 Task: Learn more about a business.
Action: Mouse moved to (735, 98)
Screenshot: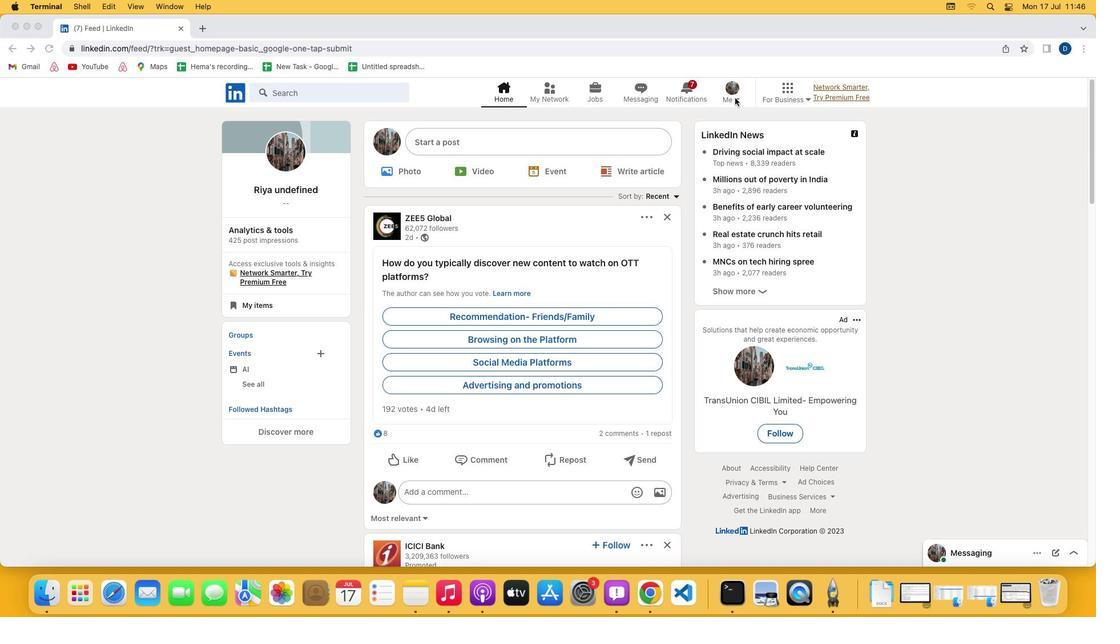 
Action: Mouse pressed left at (735, 98)
Screenshot: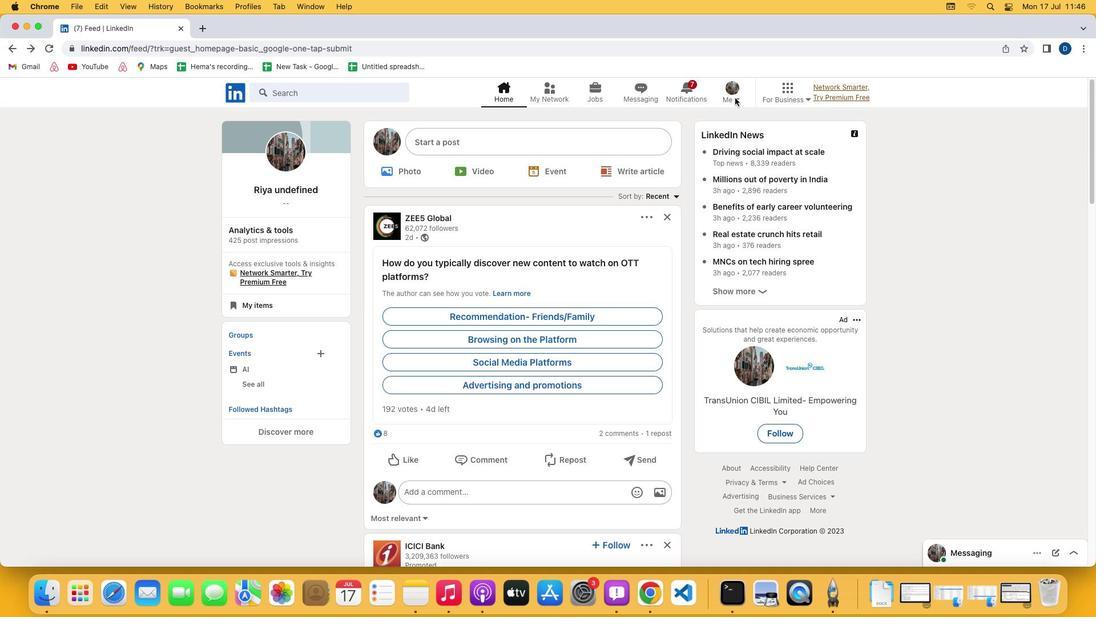 
Action: Mouse moved to (735, 98)
Screenshot: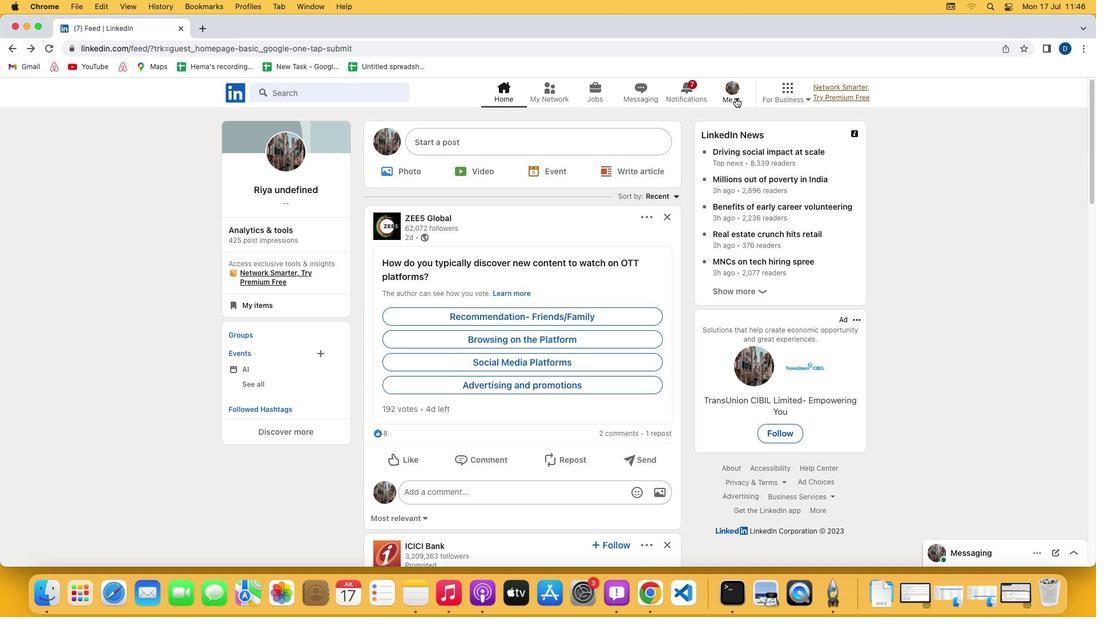 
Action: Mouse pressed left at (735, 98)
Screenshot: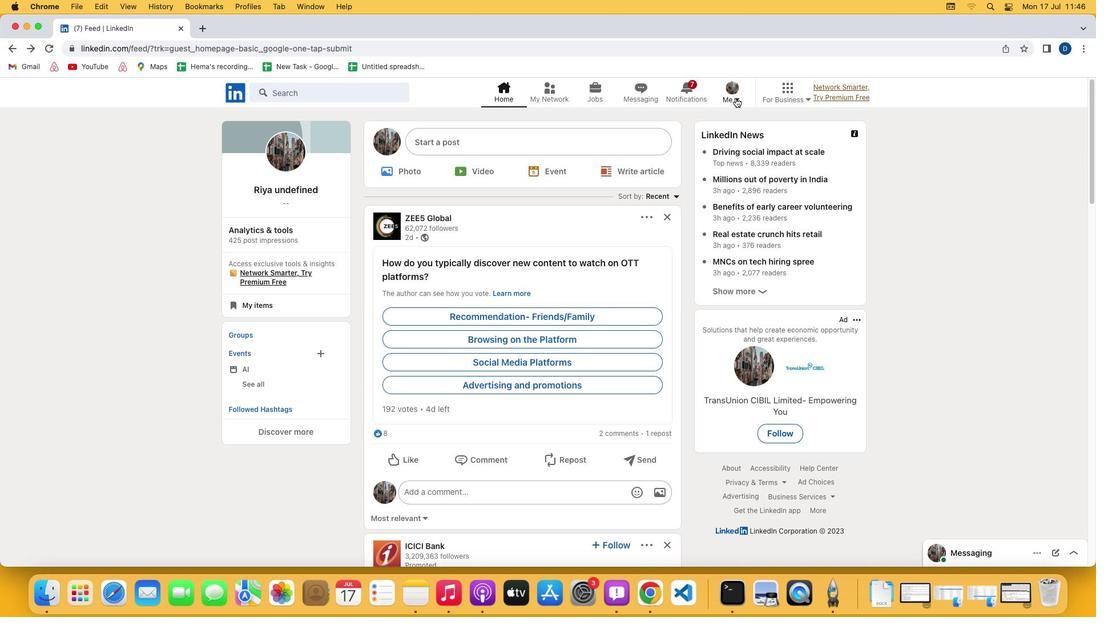 
Action: Mouse moved to (654, 217)
Screenshot: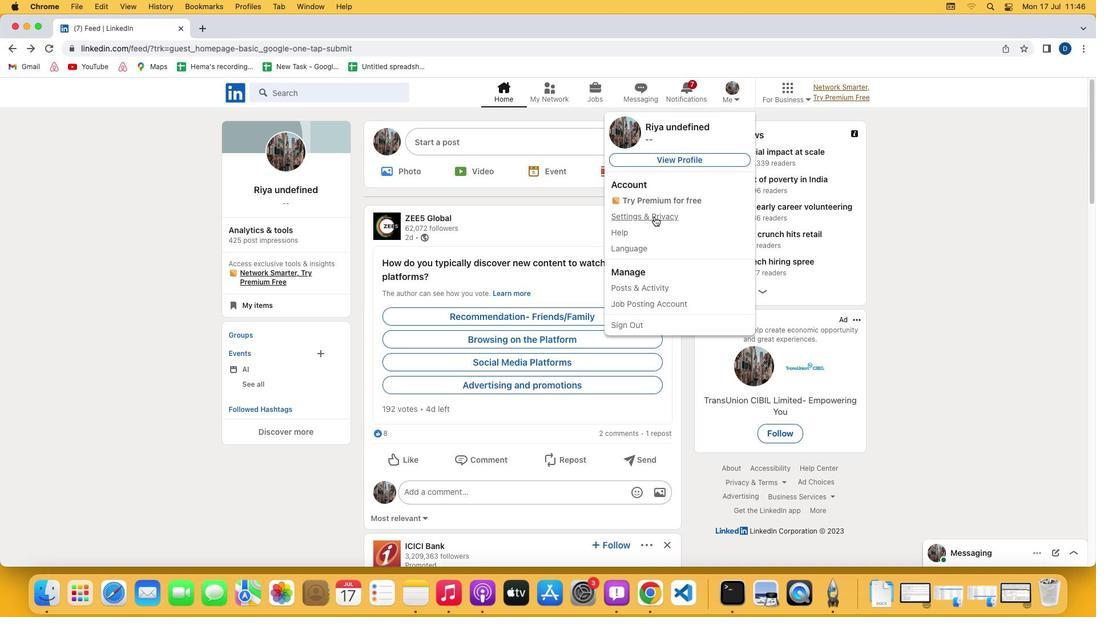 
Action: Mouse pressed left at (654, 217)
Screenshot: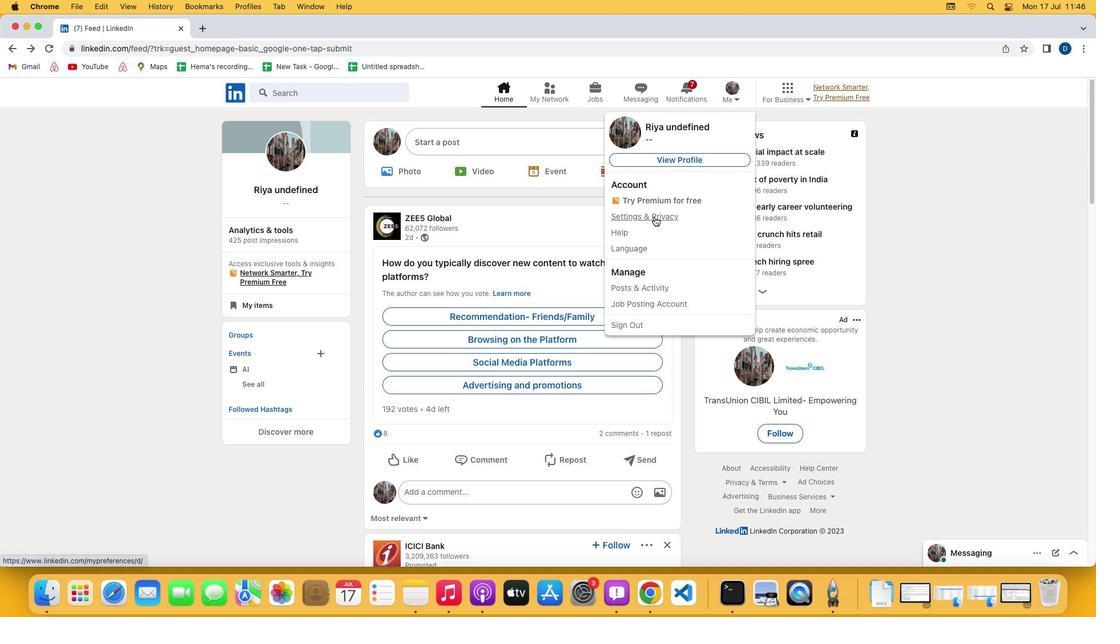 
Action: Mouse moved to (552, 358)
Screenshot: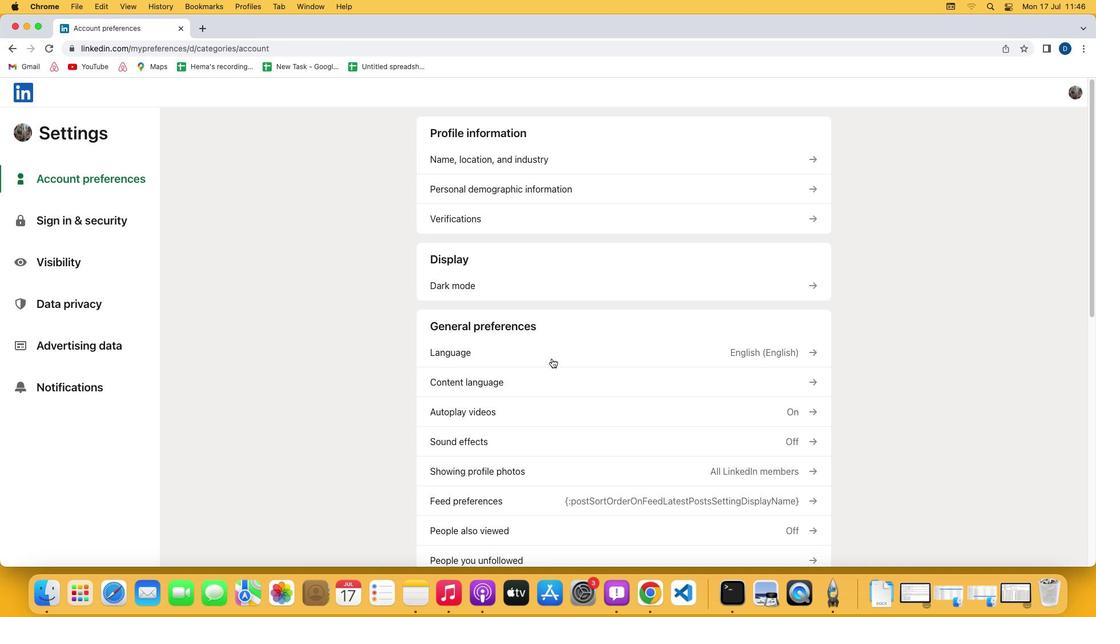 
Action: Mouse scrolled (552, 358) with delta (0, 0)
Screenshot: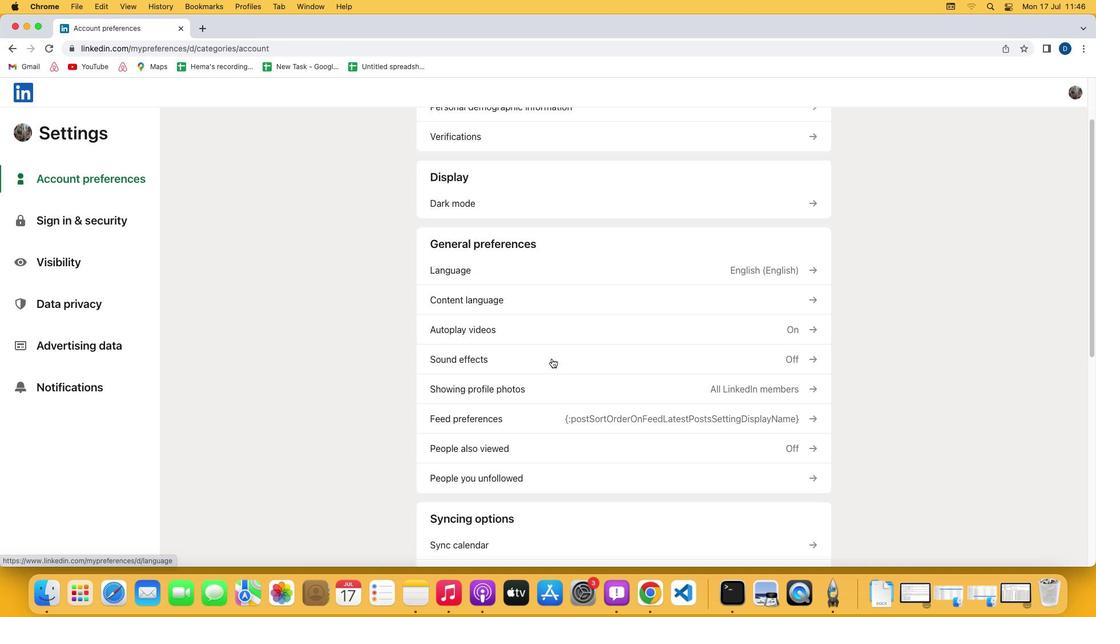 
Action: Mouse scrolled (552, 358) with delta (0, 0)
Screenshot: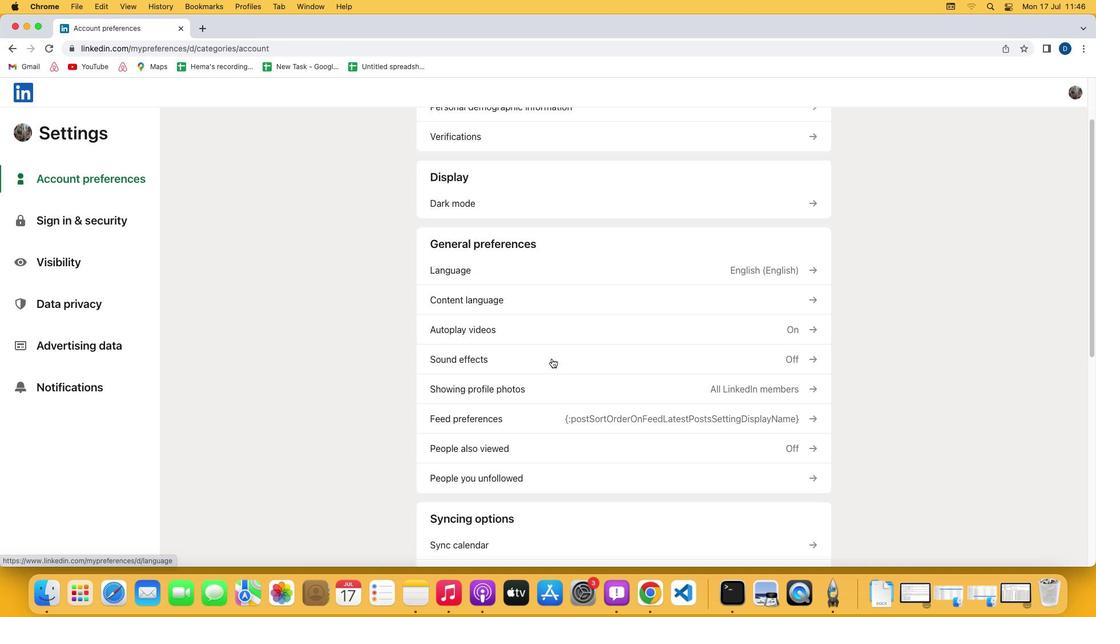 
Action: Mouse scrolled (552, 358) with delta (0, -1)
Screenshot: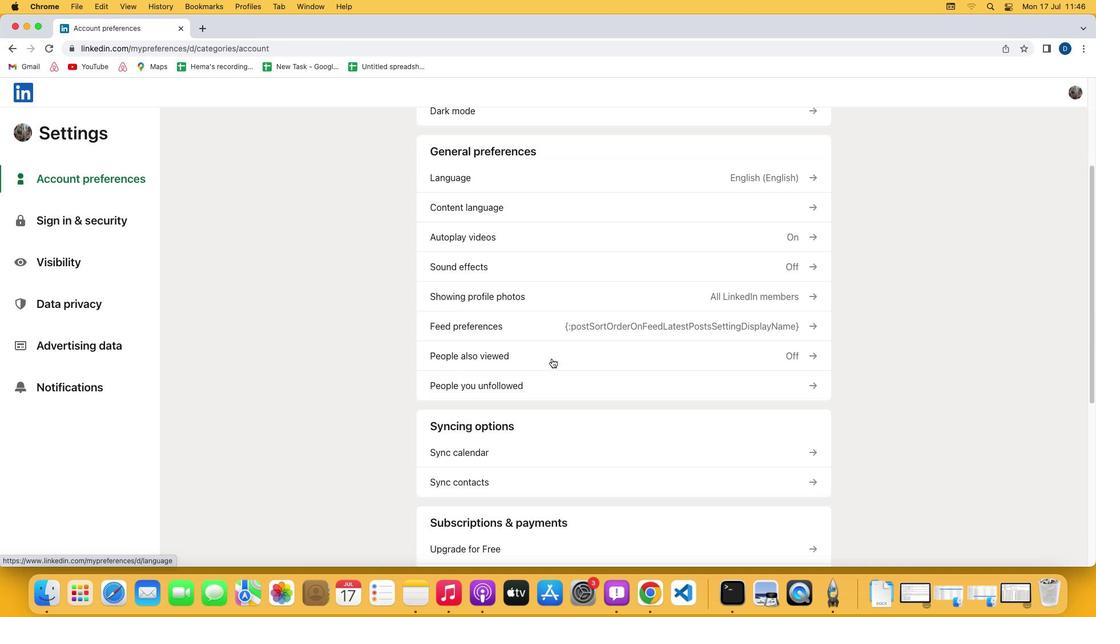 
Action: Mouse scrolled (552, 358) with delta (0, -2)
Screenshot: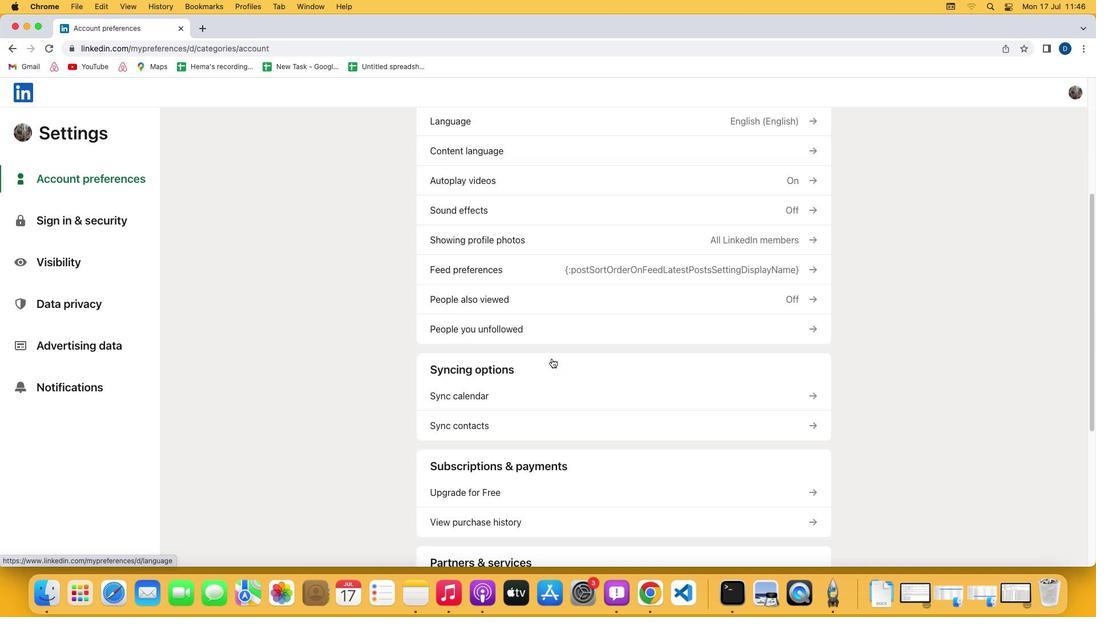 
Action: Mouse scrolled (552, 358) with delta (0, 0)
Screenshot: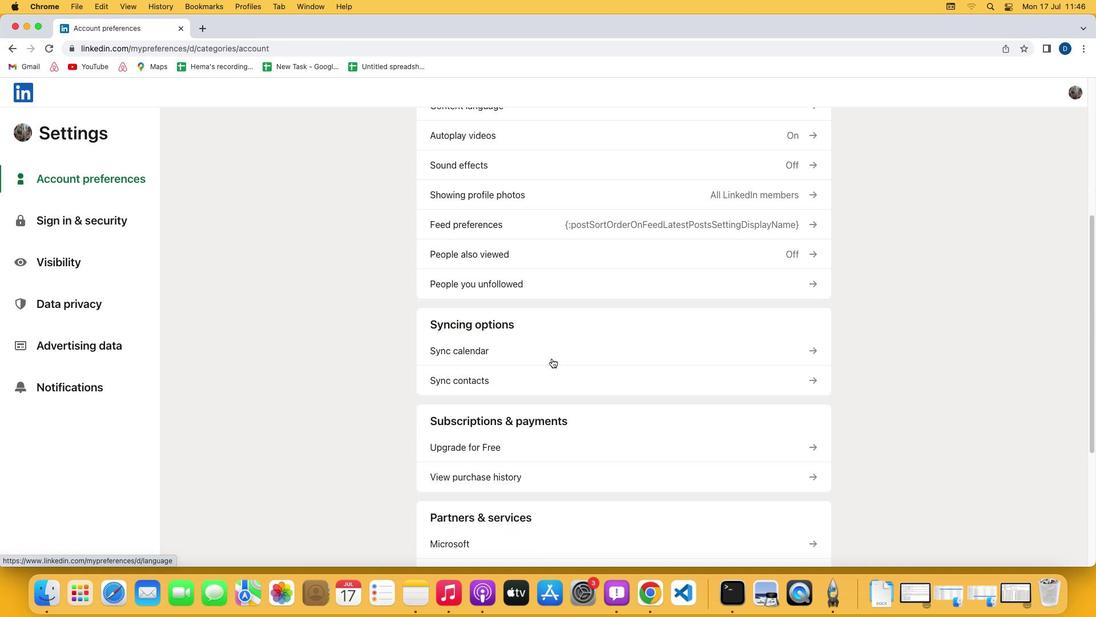 
Action: Mouse scrolled (552, 358) with delta (0, 0)
Screenshot: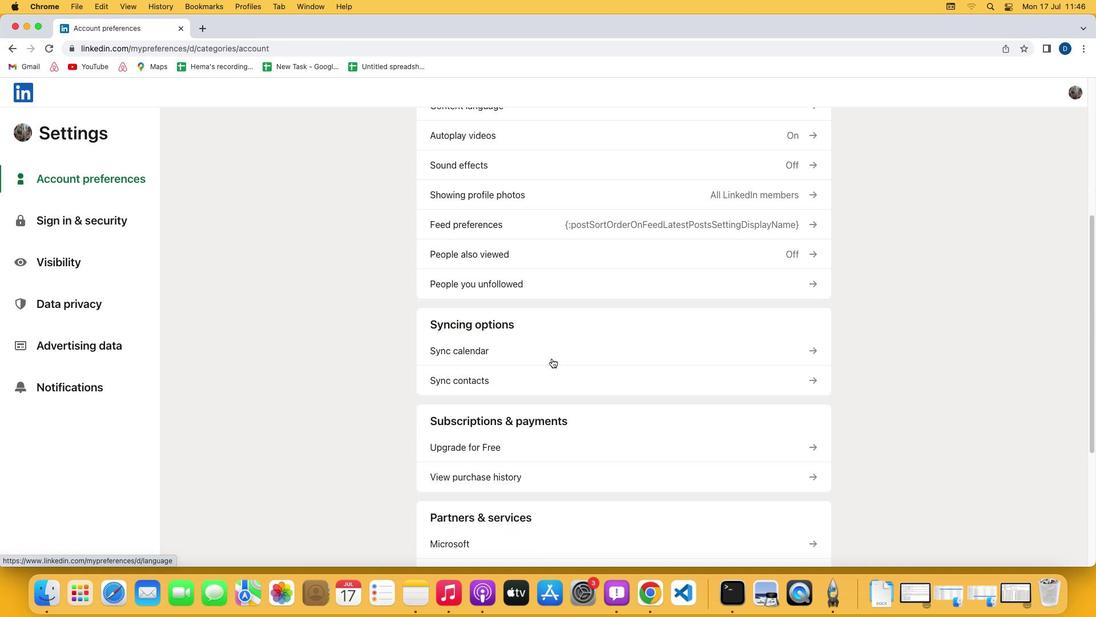
Action: Mouse scrolled (552, 358) with delta (0, -1)
Screenshot: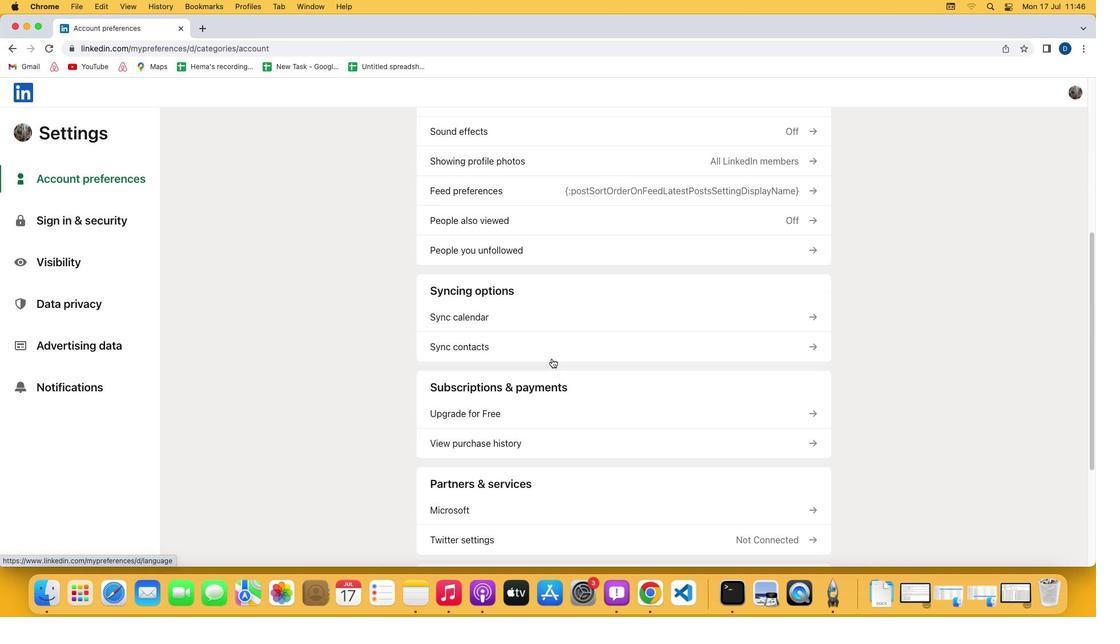 
Action: Mouse scrolled (552, 358) with delta (0, -1)
Screenshot: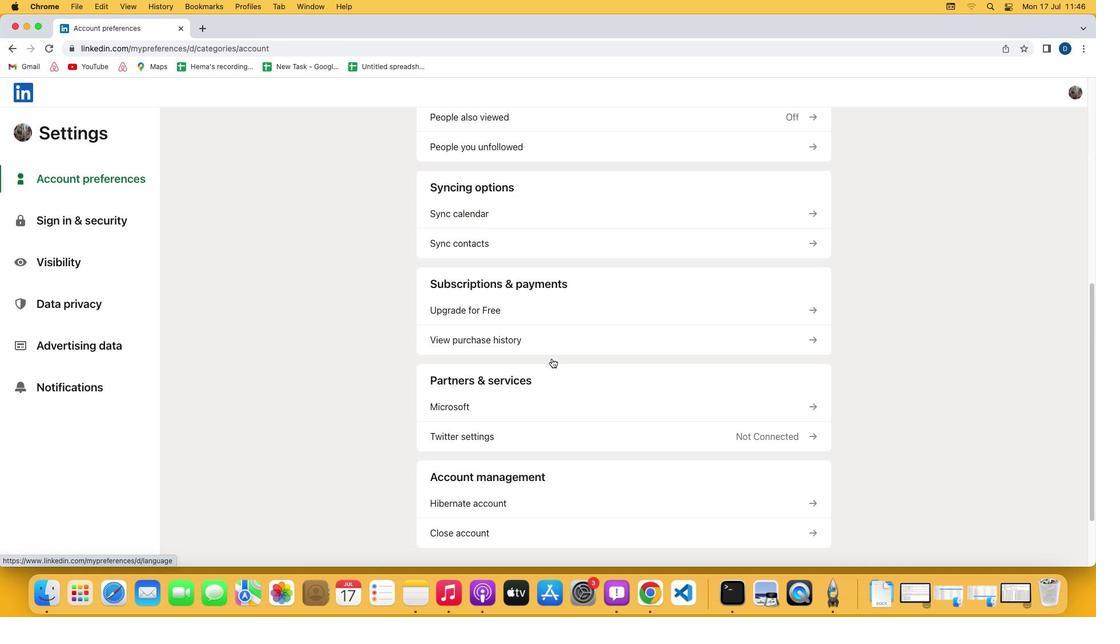
Action: Mouse moved to (545, 306)
Screenshot: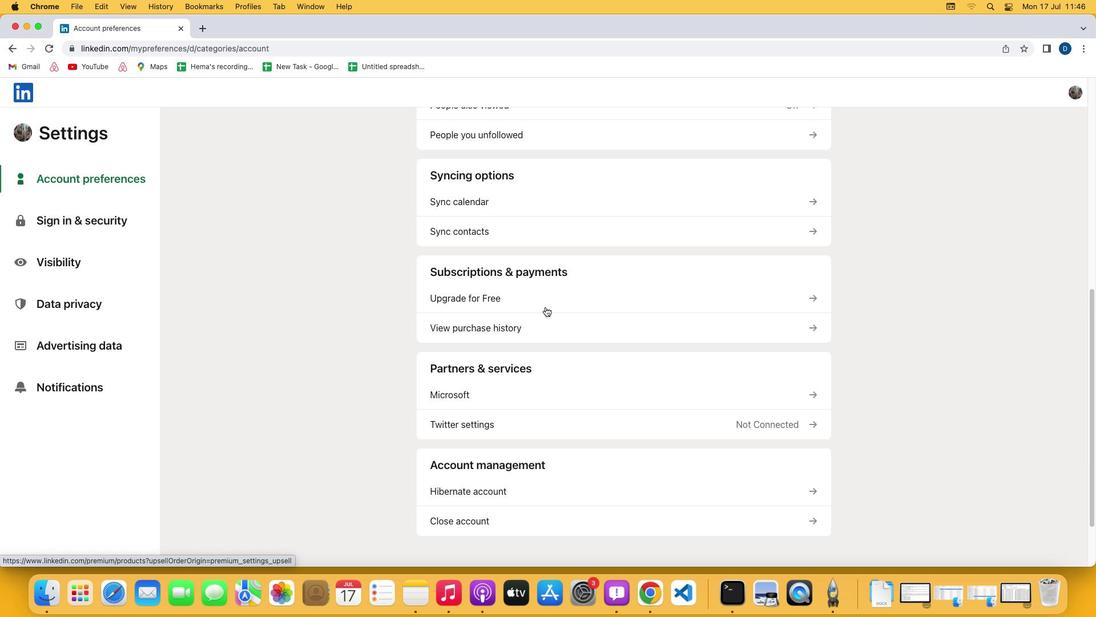 
Action: Mouse pressed left at (545, 306)
Screenshot: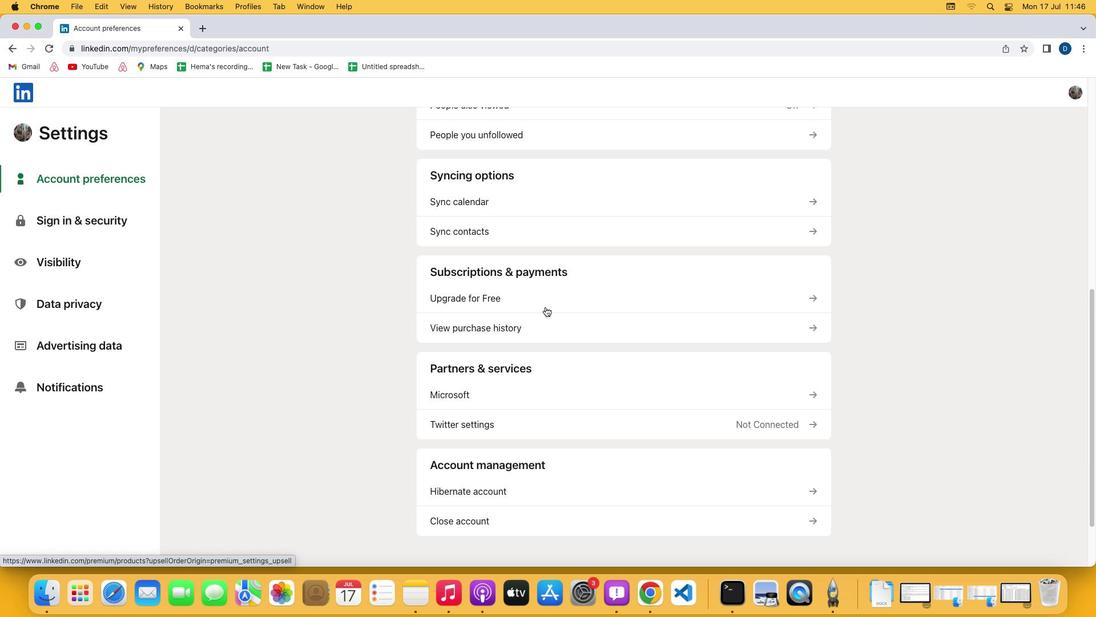 
Action: Mouse moved to (448, 334)
Screenshot: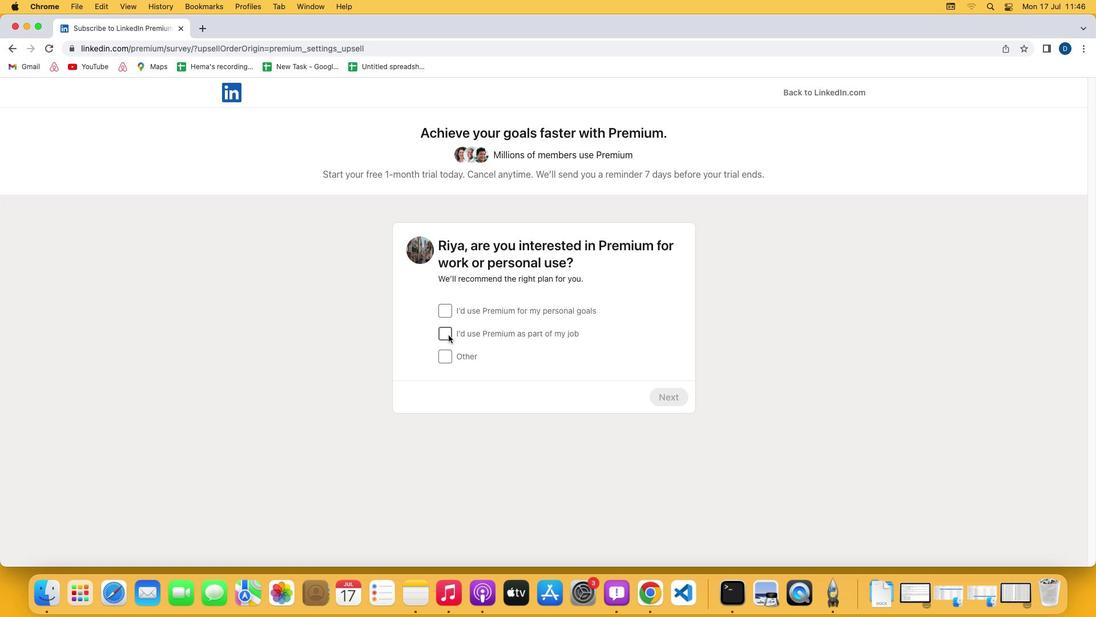 
Action: Mouse pressed left at (448, 334)
Screenshot: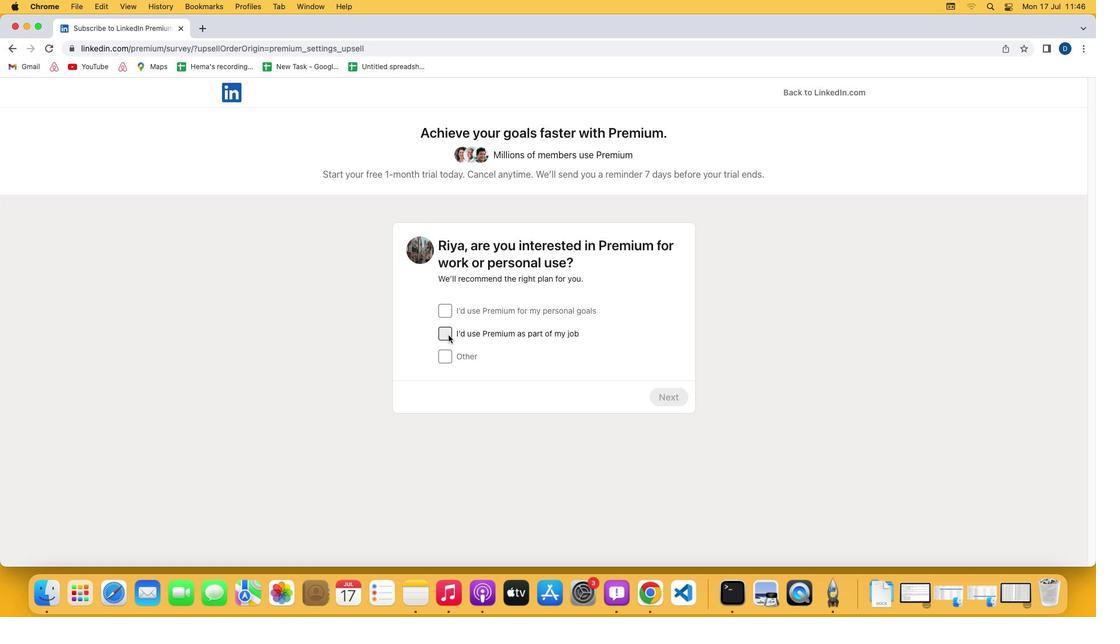 
Action: Mouse moved to (680, 395)
Screenshot: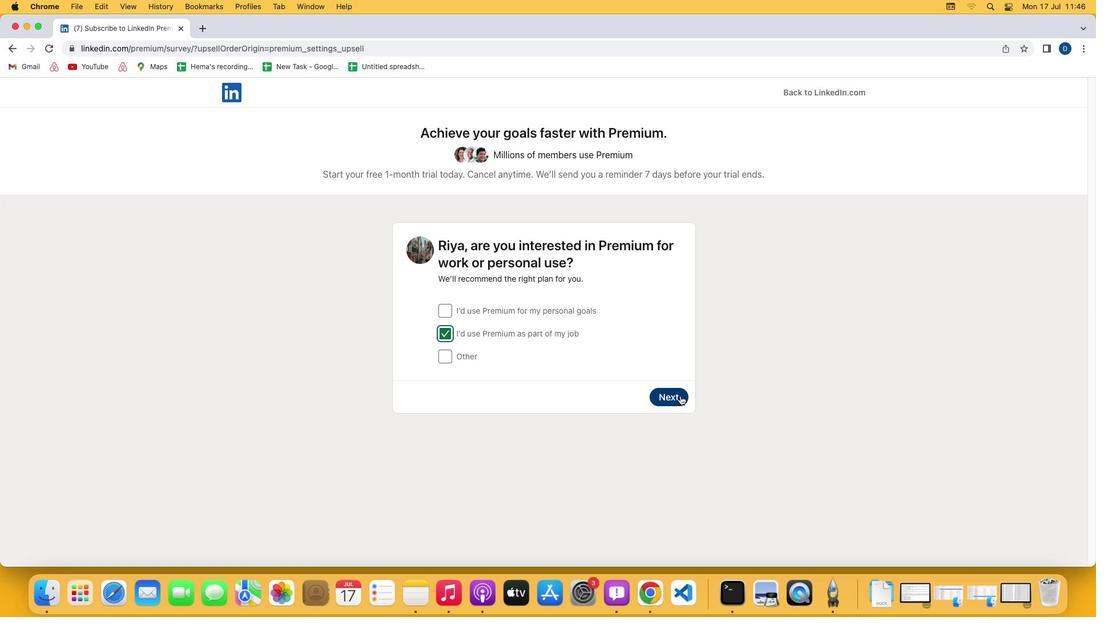 
Action: Mouse pressed left at (680, 395)
Screenshot: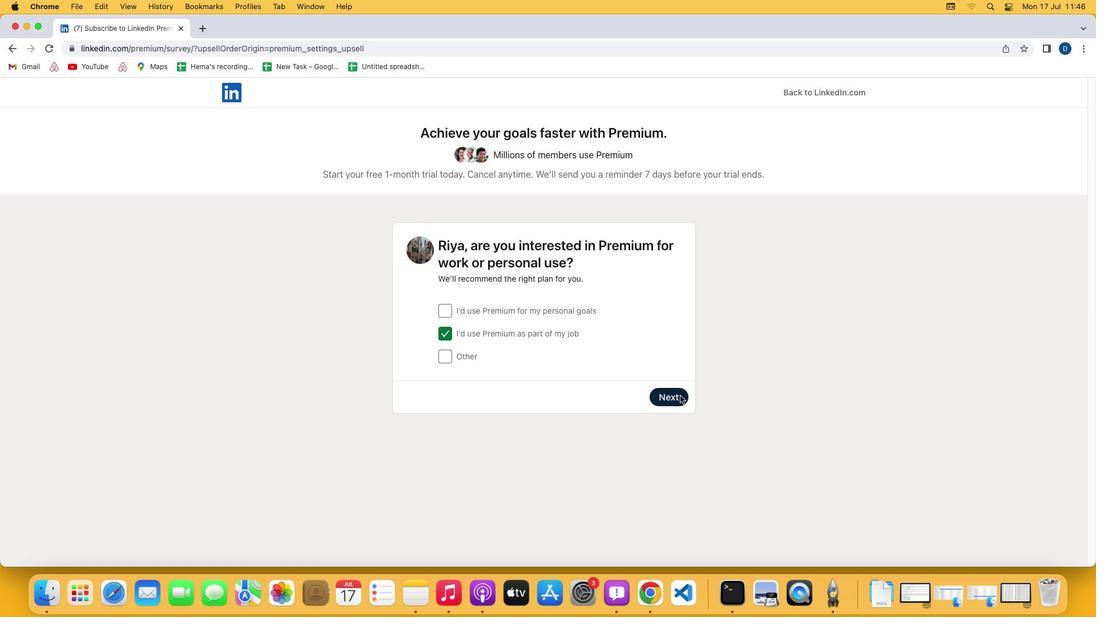 
Action: Mouse moved to (671, 469)
Screenshot: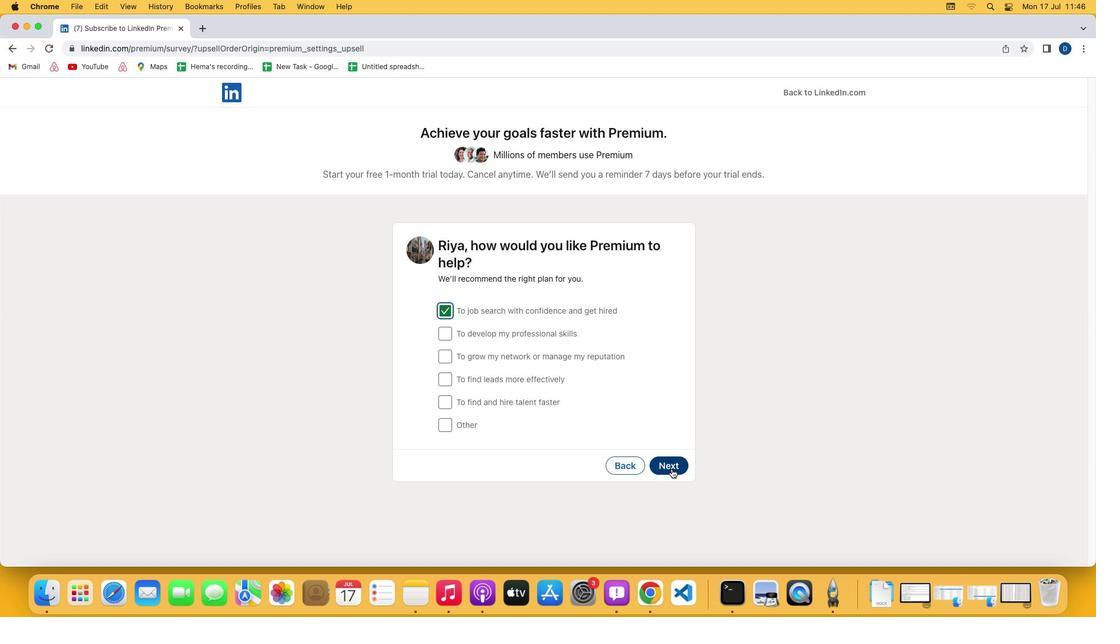 
Action: Mouse pressed left at (671, 469)
Screenshot: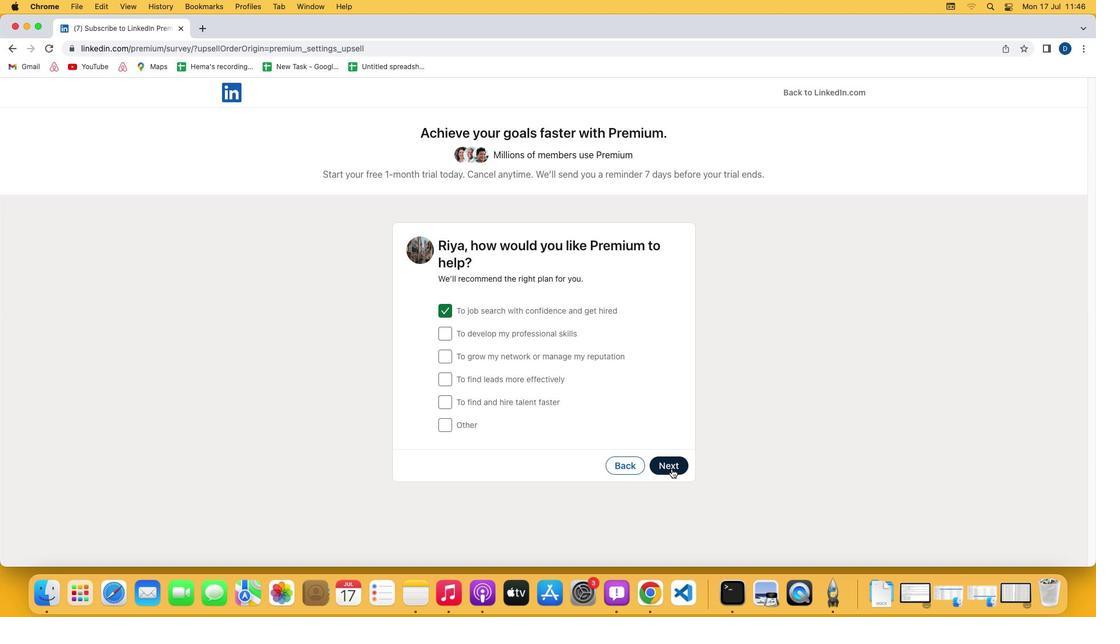 
Action: Mouse moved to (446, 353)
Screenshot: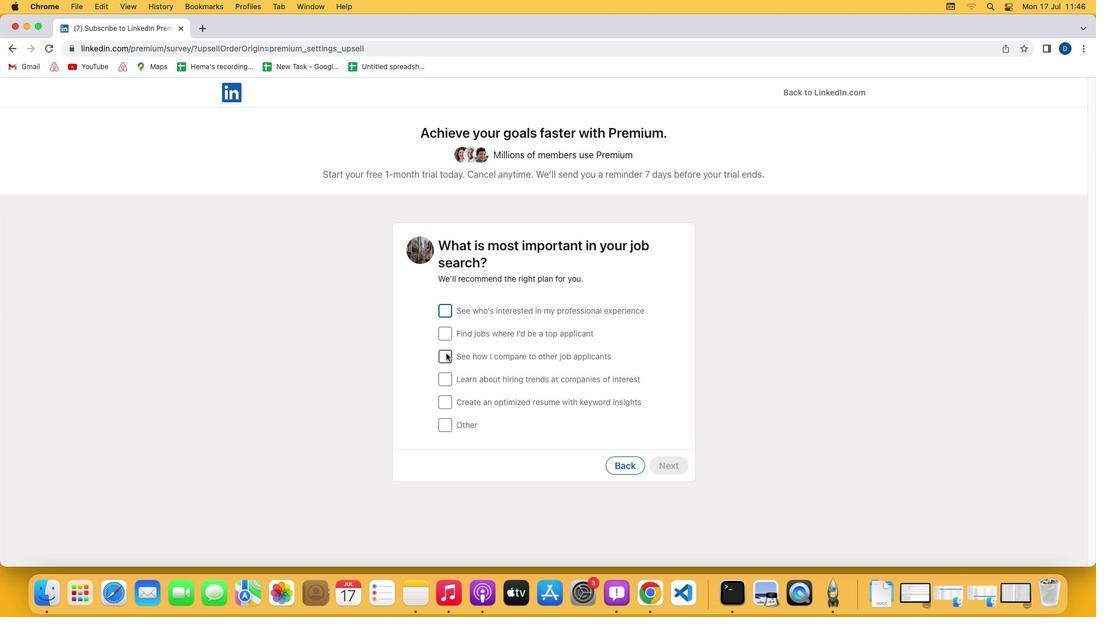 
Action: Mouse pressed left at (446, 353)
Screenshot: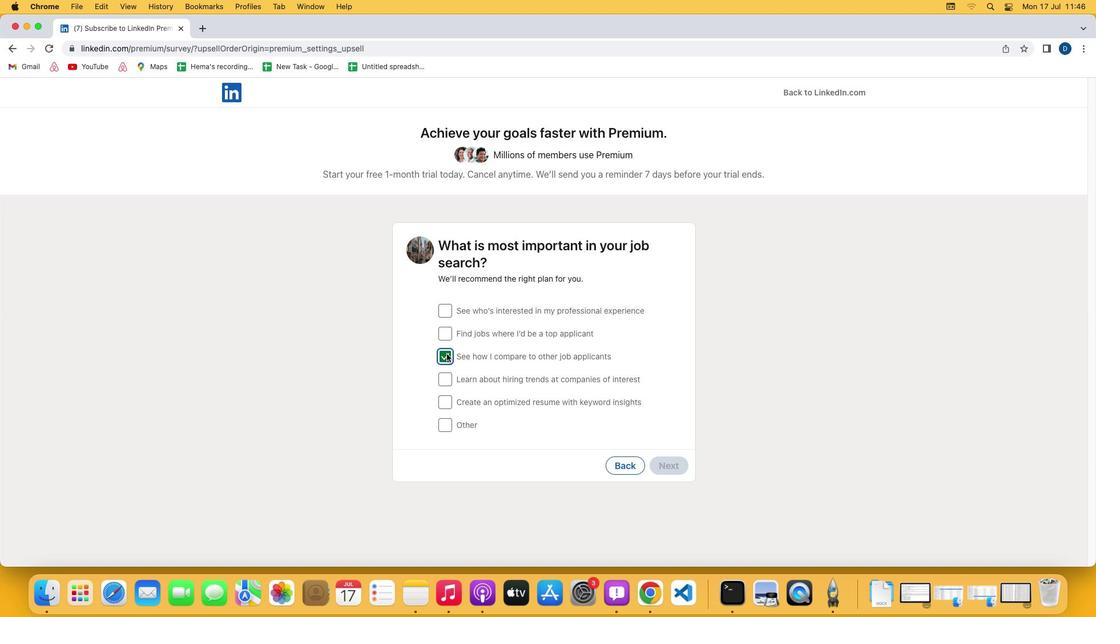 
Action: Mouse moved to (674, 462)
Screenshot: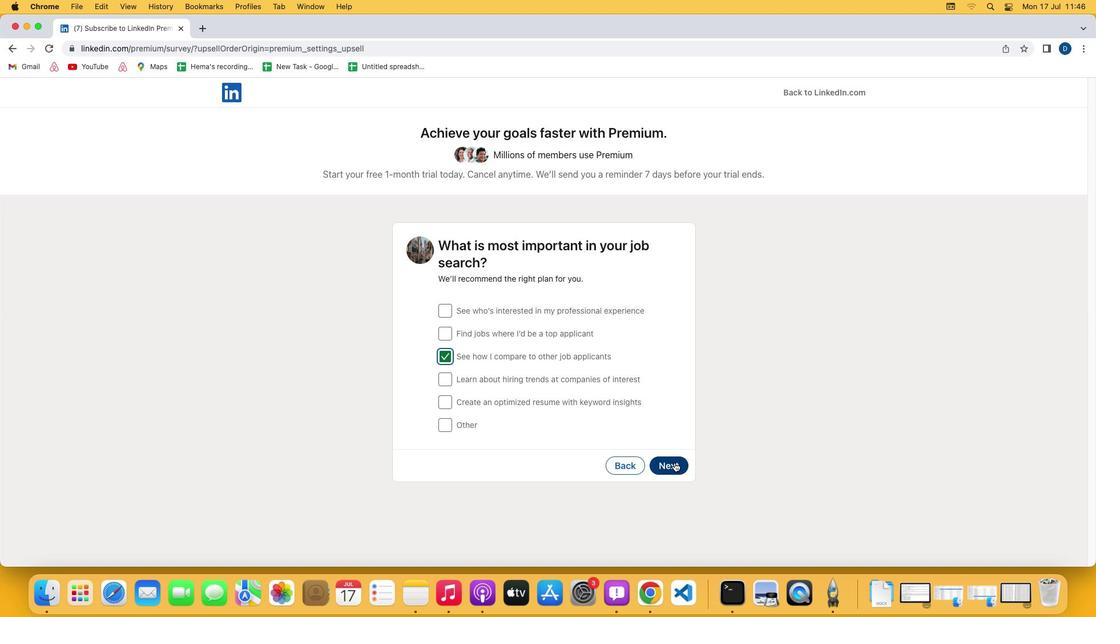 
Action: Mouse pressed left at (674, 462)
Screenshot: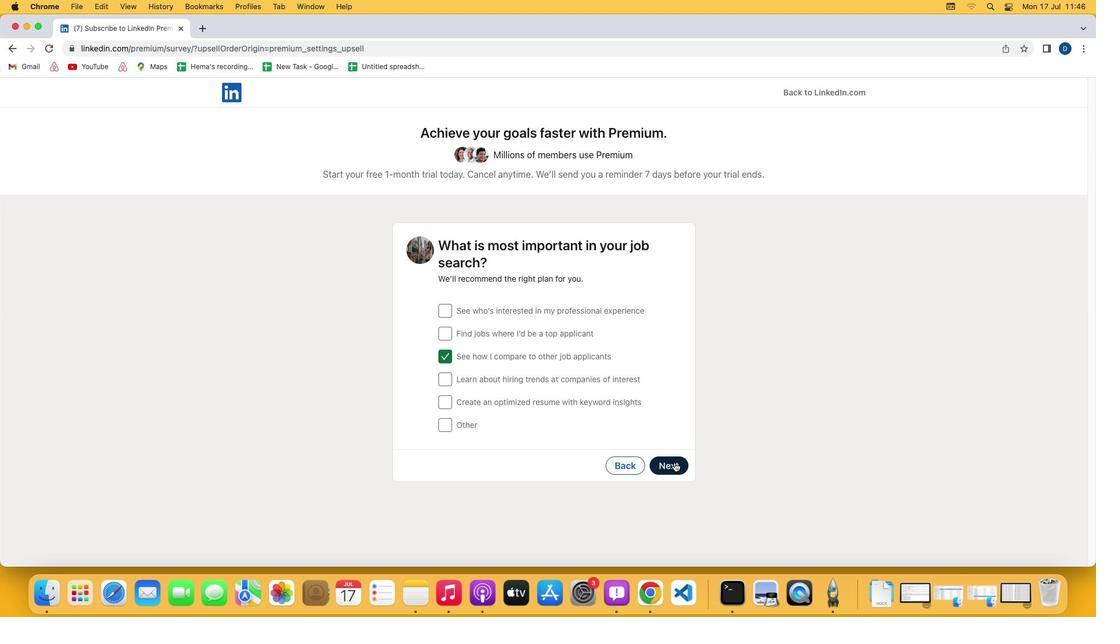 
Action: Mouse moved to (596, 441)
Screenshot: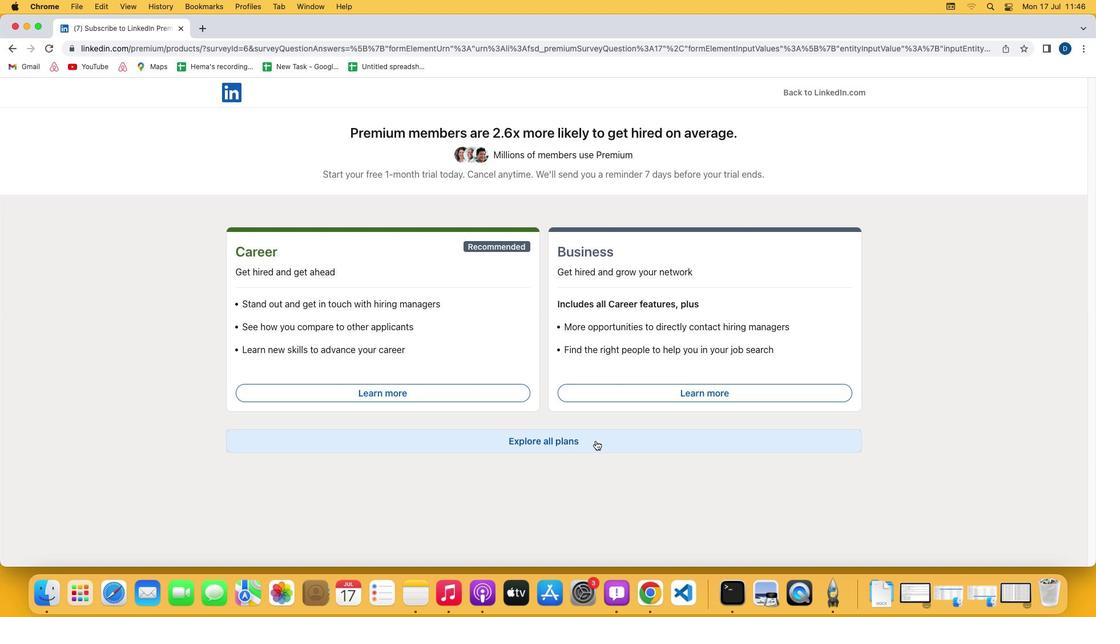 
Action: Mouse pressed left at (596, 441)
Screenshot: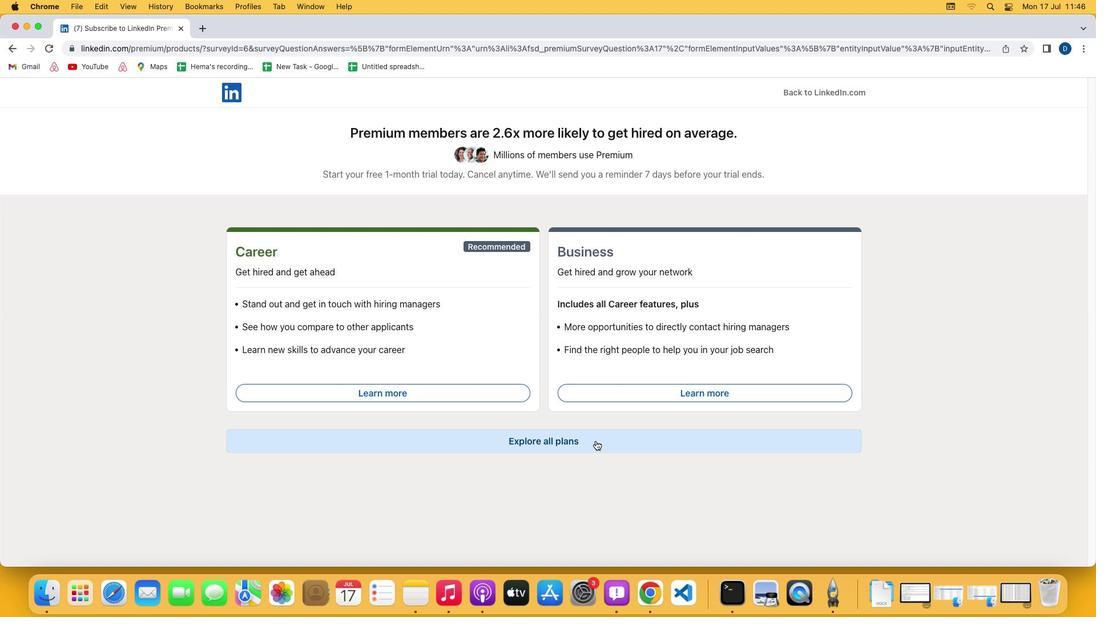 
Action: Mouse moved to (490, 473)
Screenshot: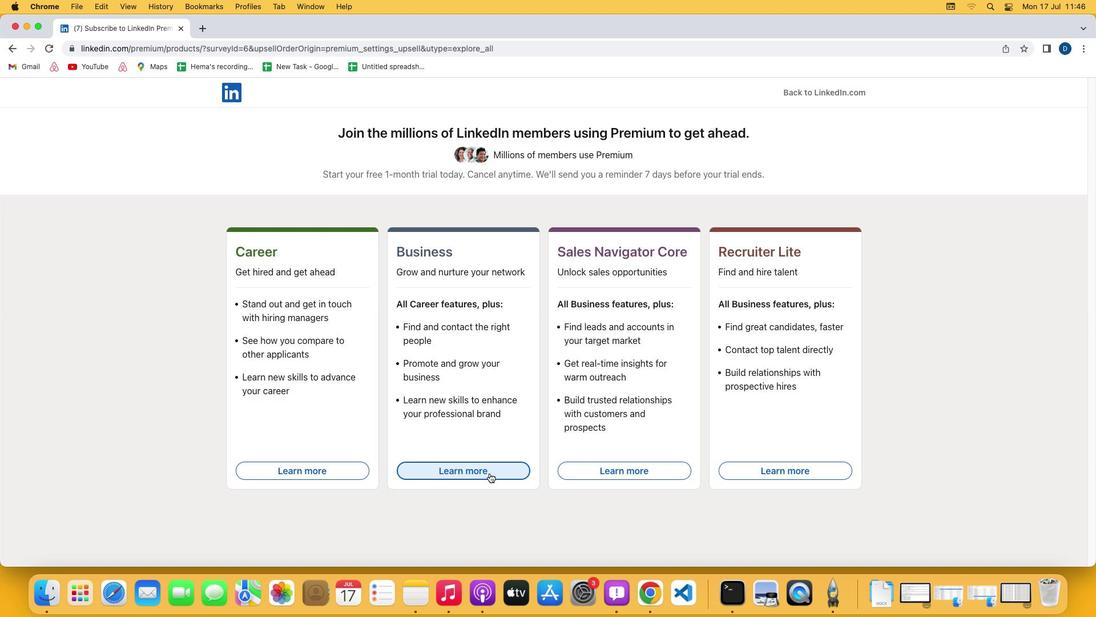 
Action: Mouse pressed left at (490, 473)
Screenshot: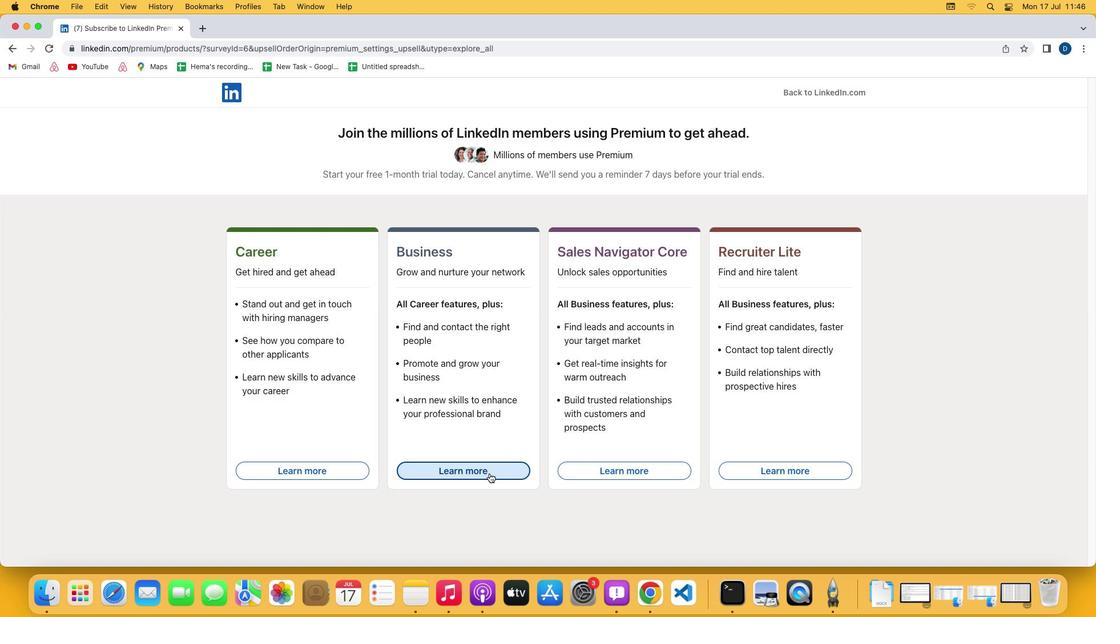 
